 Task: Create a due date automation trigger when advanced on, 2 working days after a card is due add content with a name not ending with resume at 11:00 AM.
Action: Mouse moved to (1049, 86)
Screenshot: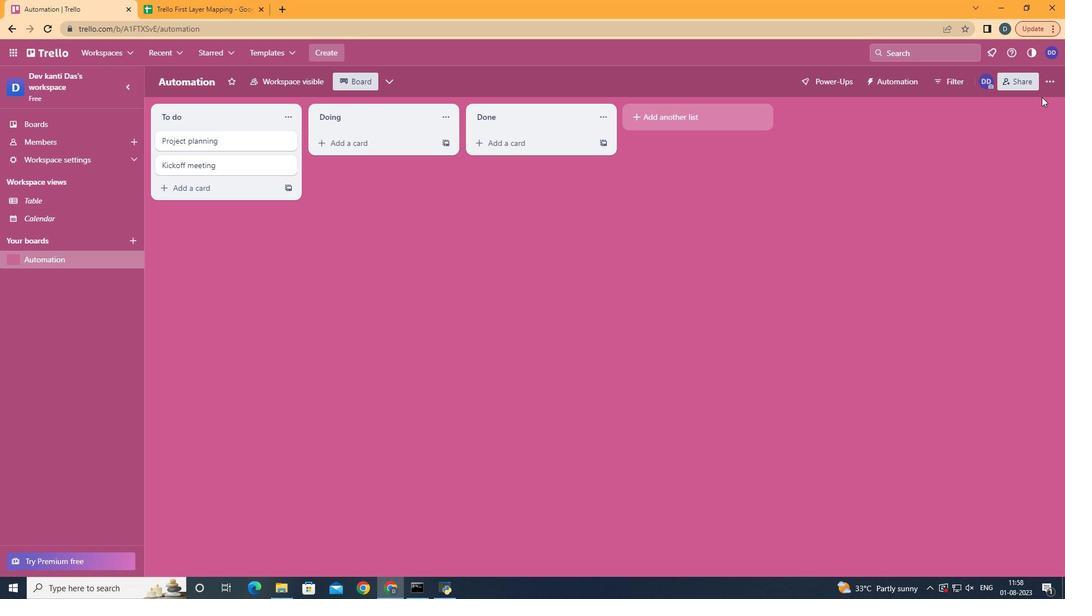 
Action: Mouse pressed left at (1049, 86)
Screenshot: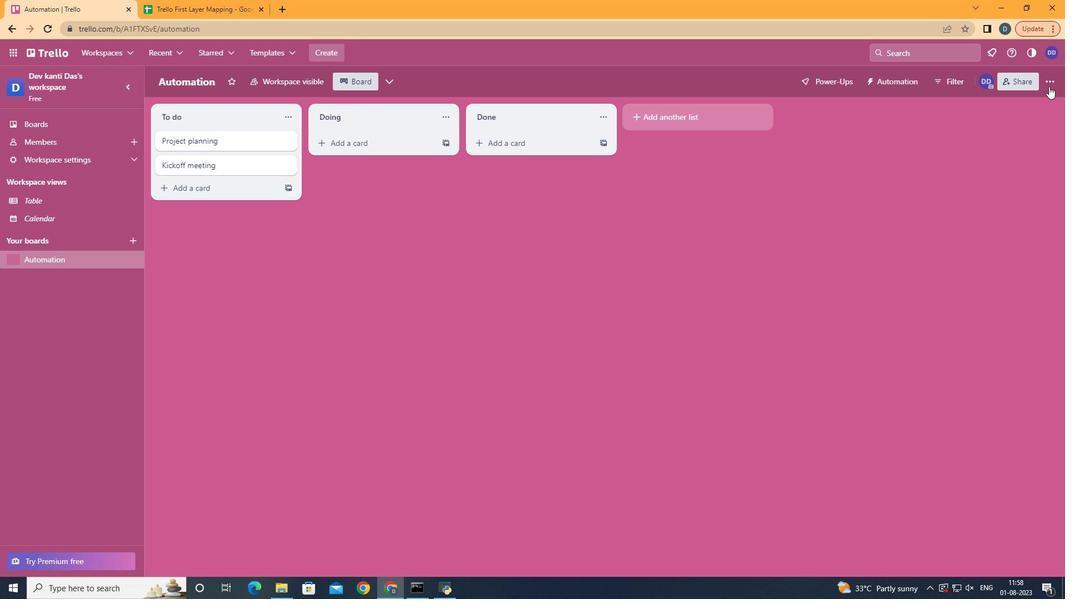 
Action: Mouse moved to (988, 226)
Screenshot: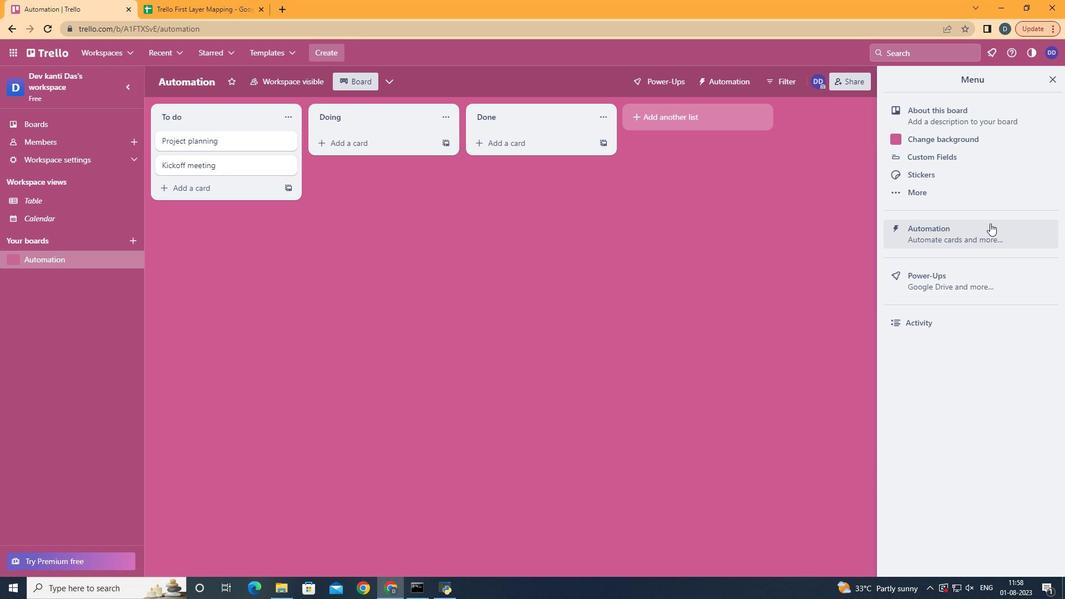 
Action: Mouse pressed left at (988, 226)
Screenshot: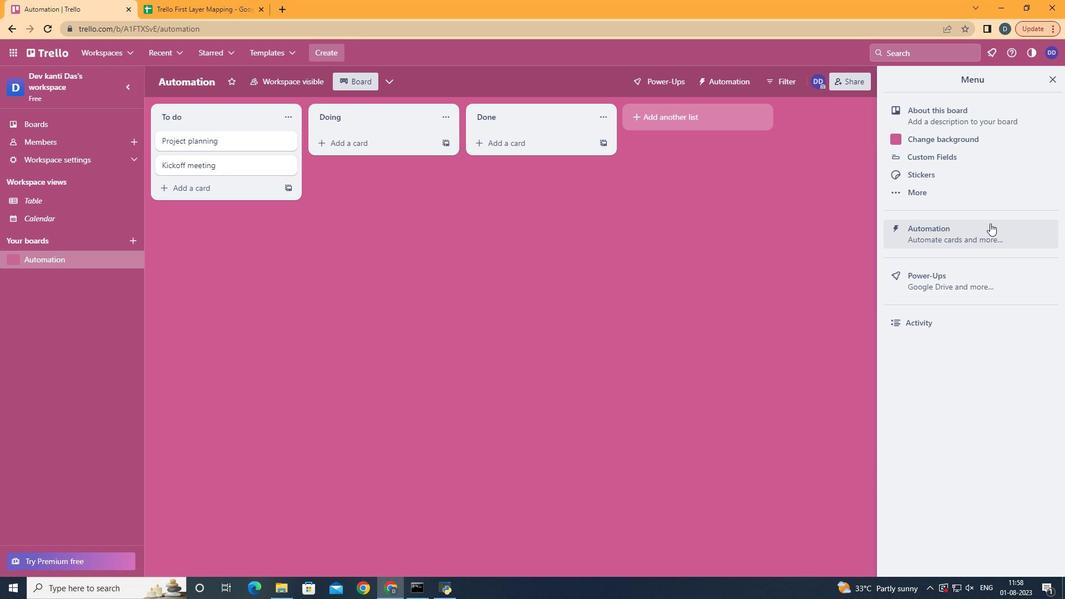 
Action: Mouse moved to (223, 215)
Screenshot: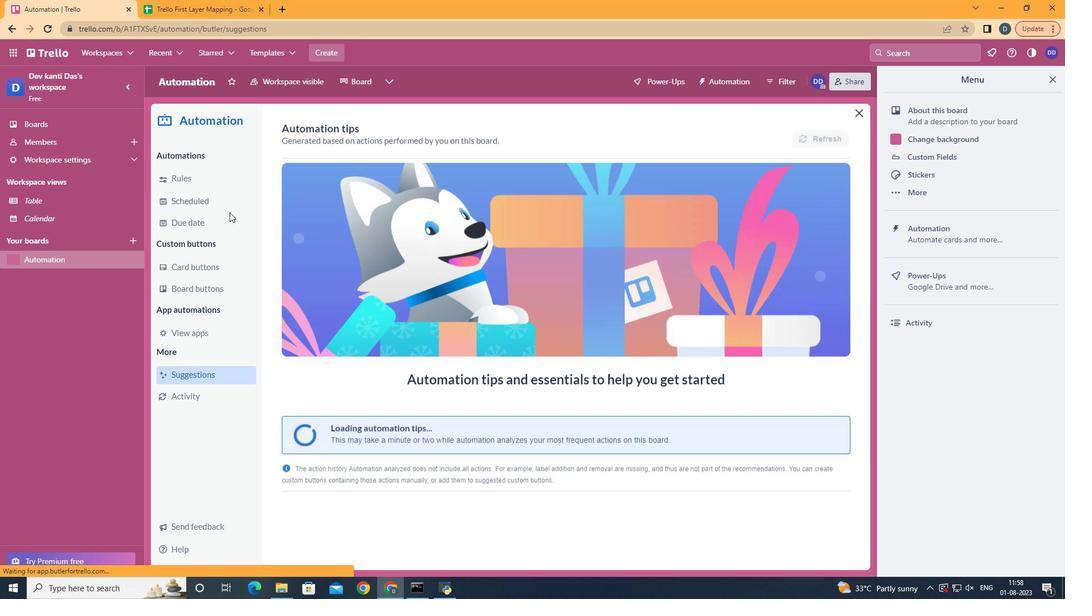
Action: Mouse pressed left at (223, 215)
Screenshot: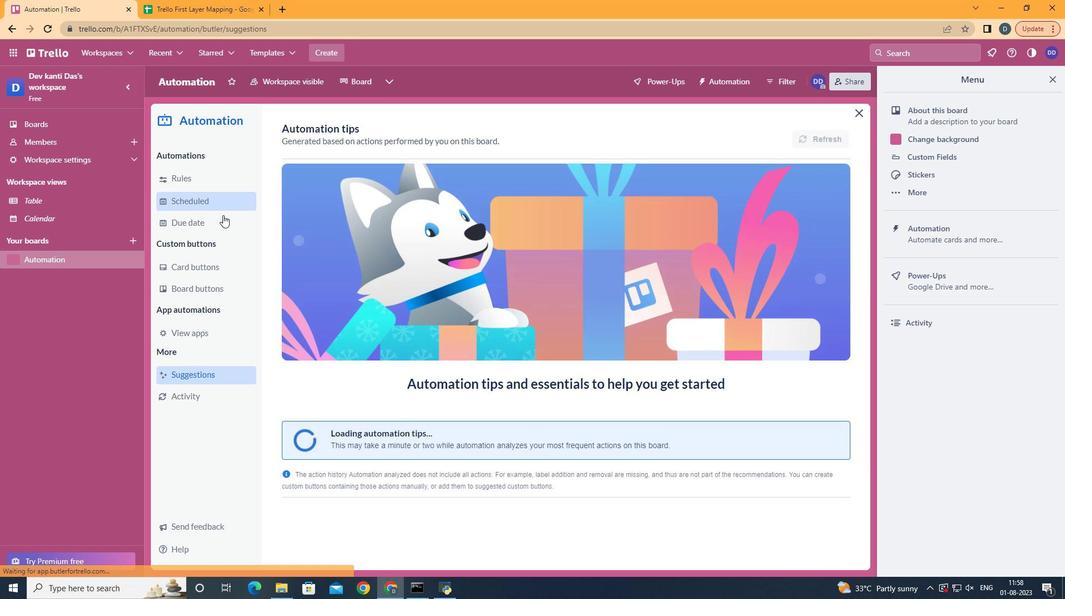
Action: Mouse moved to (797, 134)
Screenshot: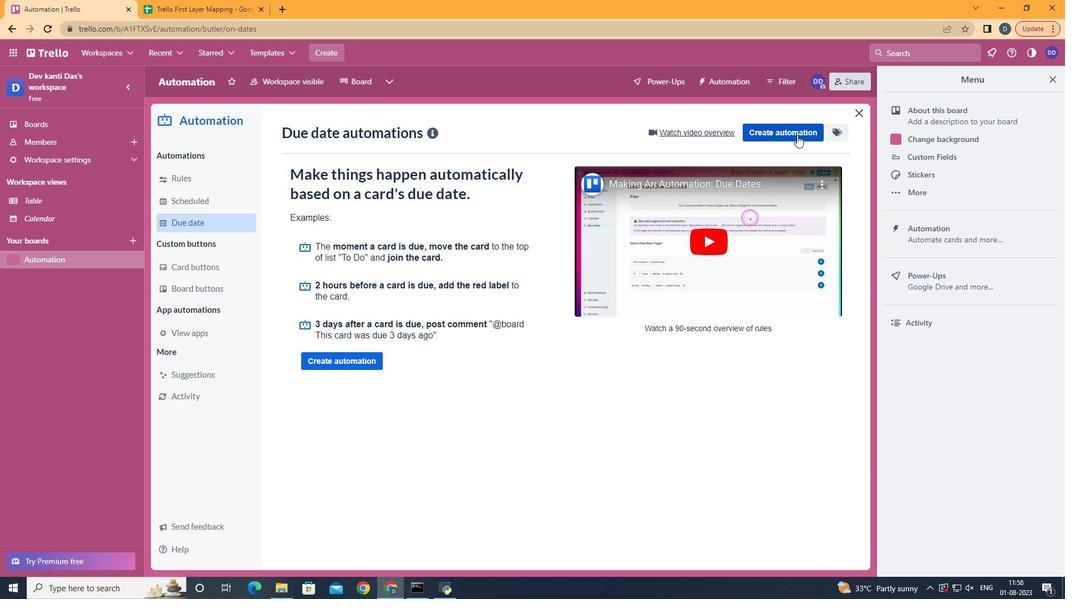 
Action: Mouse pressed left at (797, 134)
Screenshot: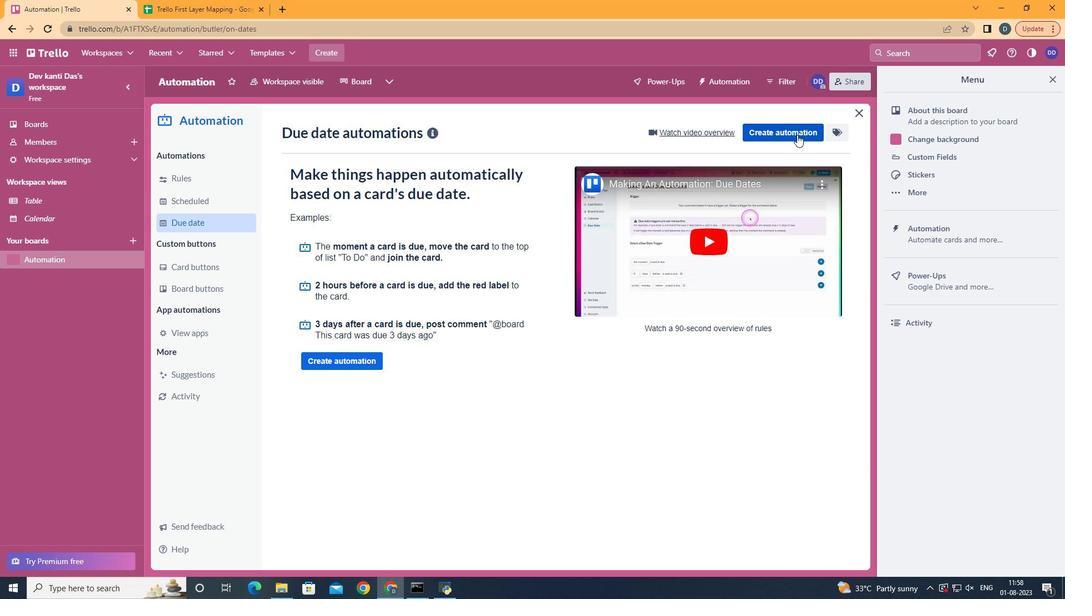
Action: Mouse moved to (632, 243)
Screenshot: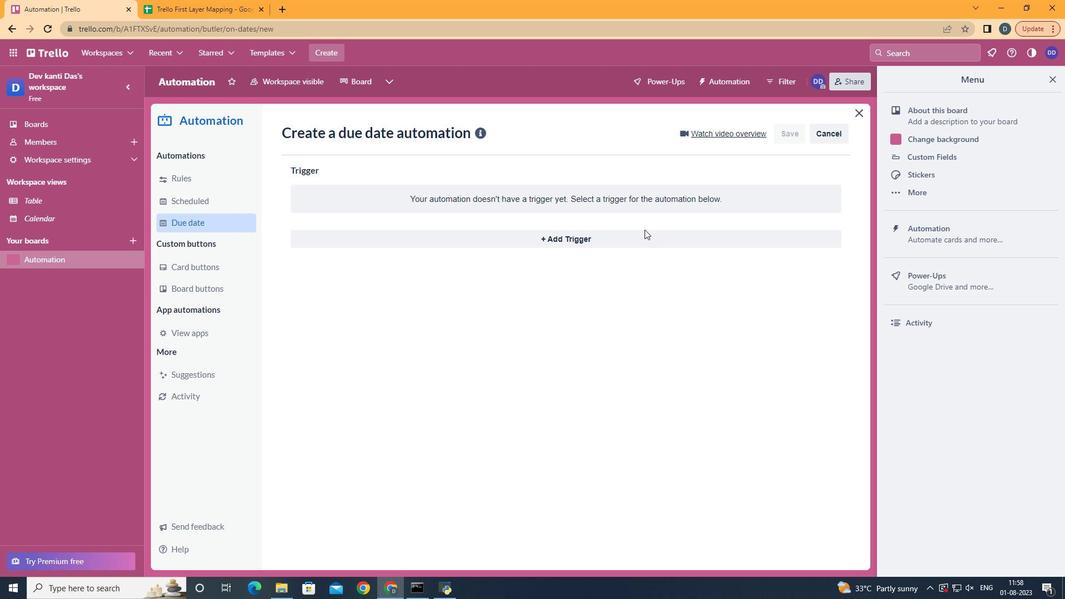 
Action: Mouse pressed left at (632, 243)
Screenshot: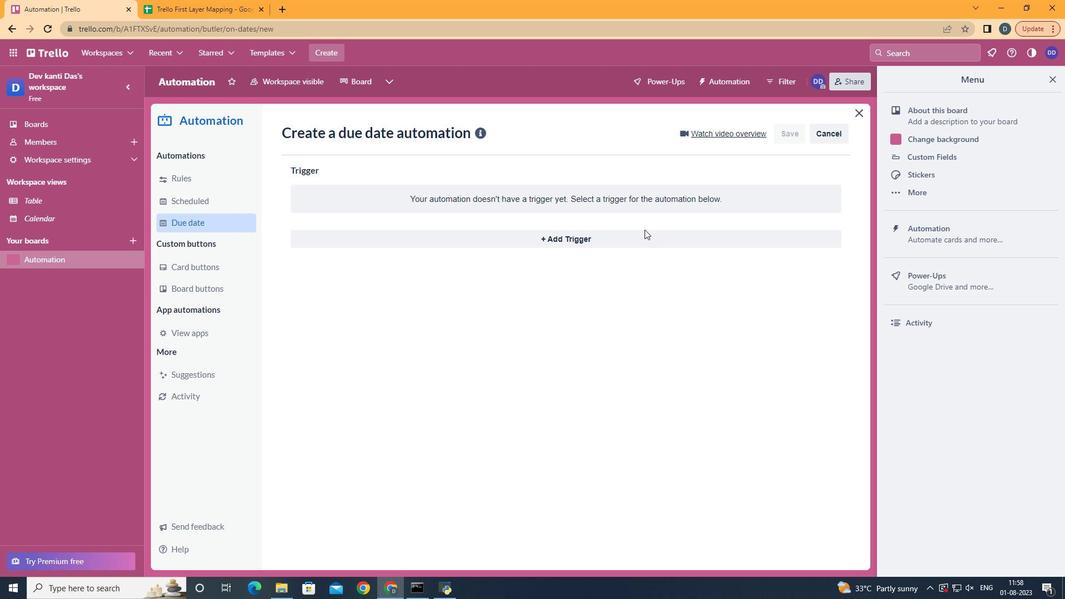 
Action: Mouse moved to (358, 453)
Screenshot: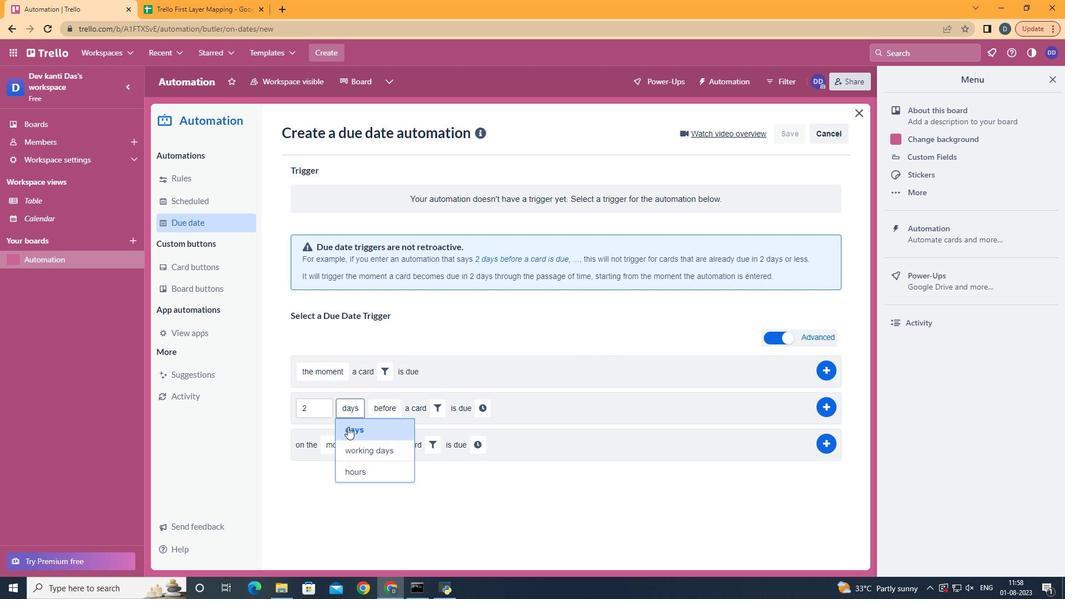 
Action: Mouse pressed left at (358, 453)
Screenshot: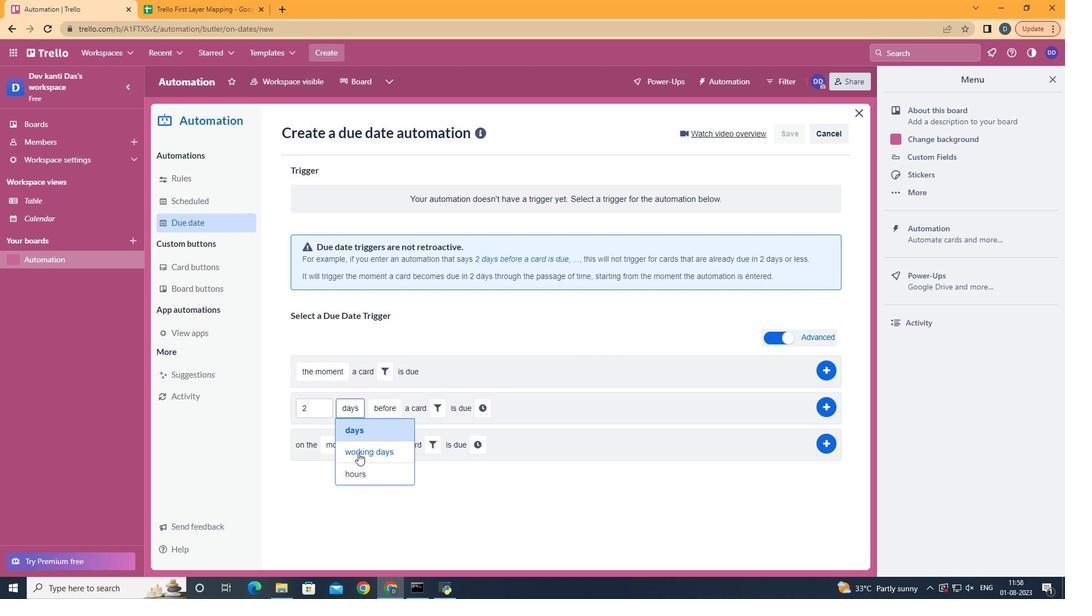 
Action: Mouse moved to (417, 449)
Screenshot: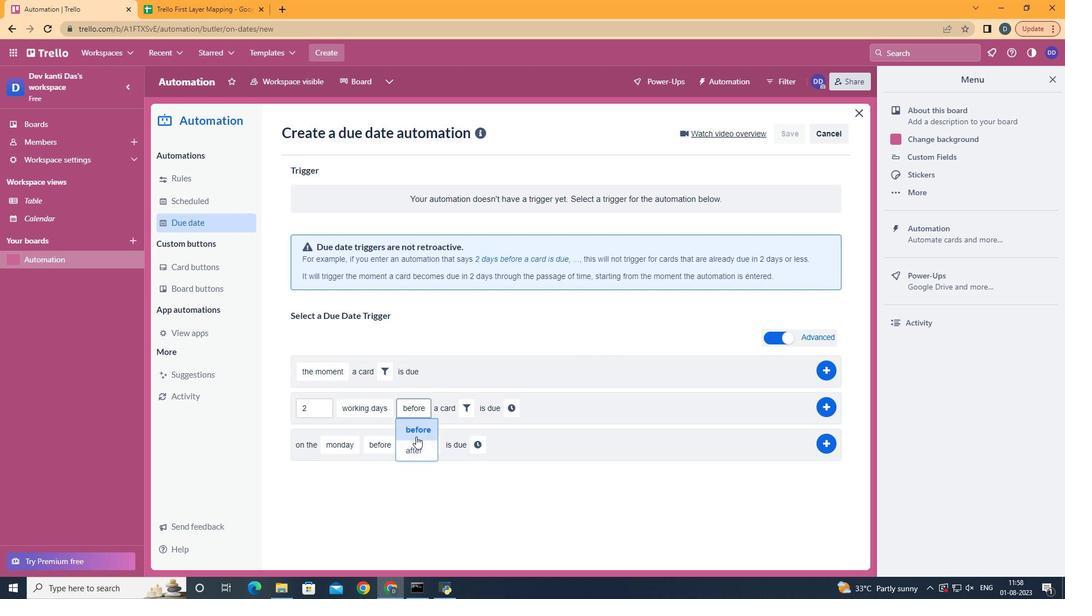 
Action: Mouse pressed left at (417, 449)
Screenshot: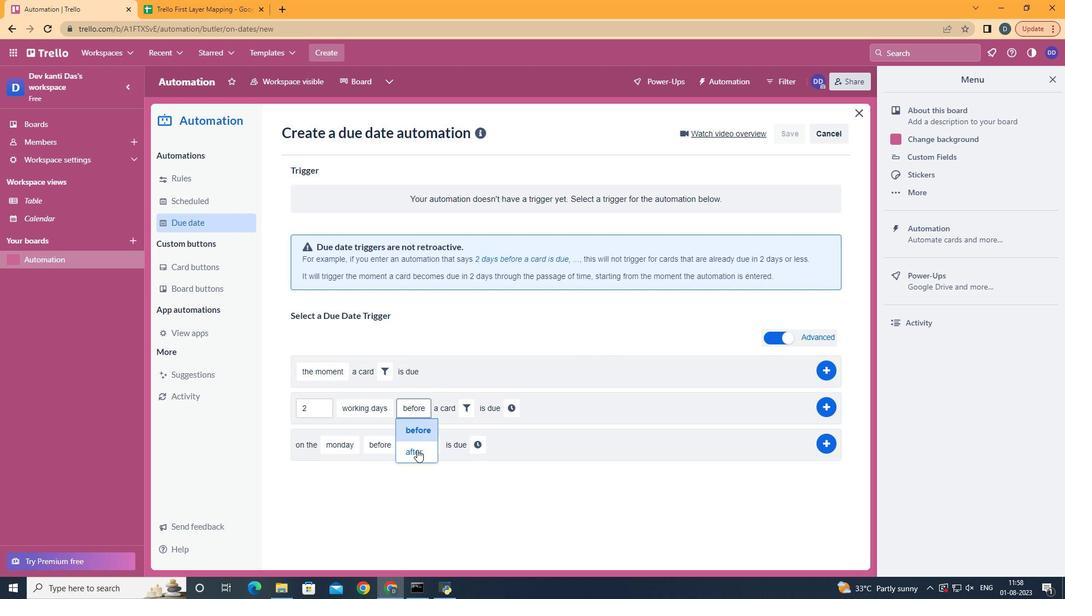 
Action: Mouse moved to (468, 411)
Screenshot: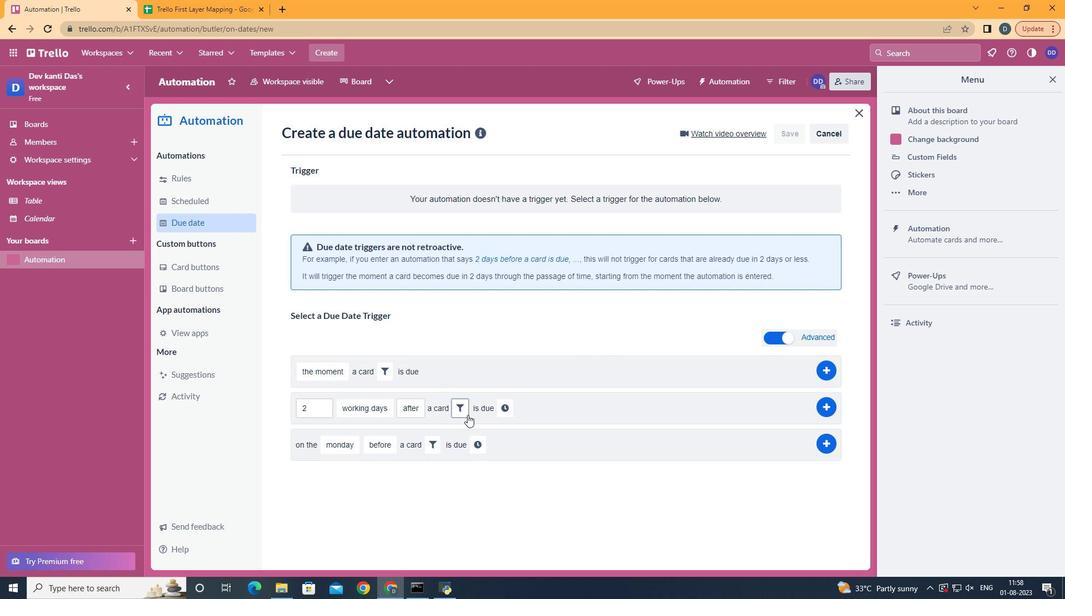 
Action: Mouse pressed left at (468, 411)
Screenshot: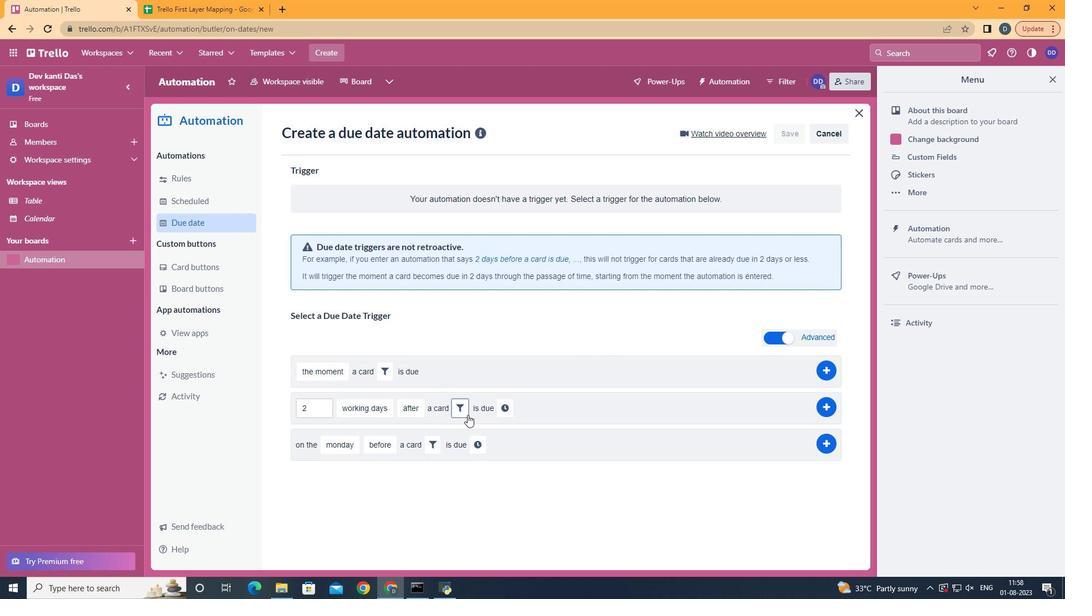 
Action: Mouse moved to (594, 451)
Screenshot: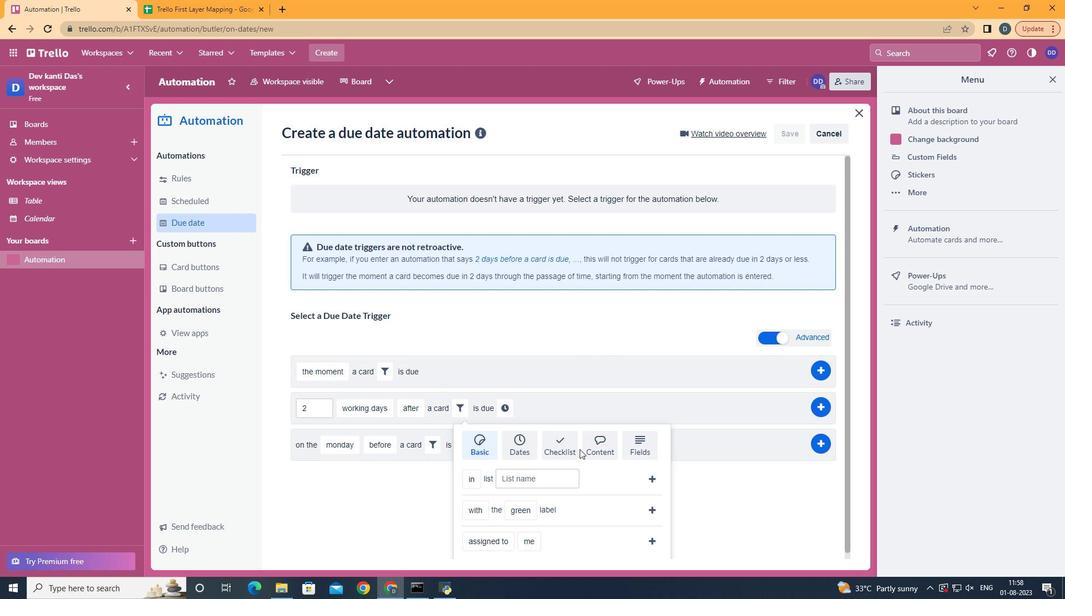 
Action: Mouse pressed left at (594, 451)
Screenshot: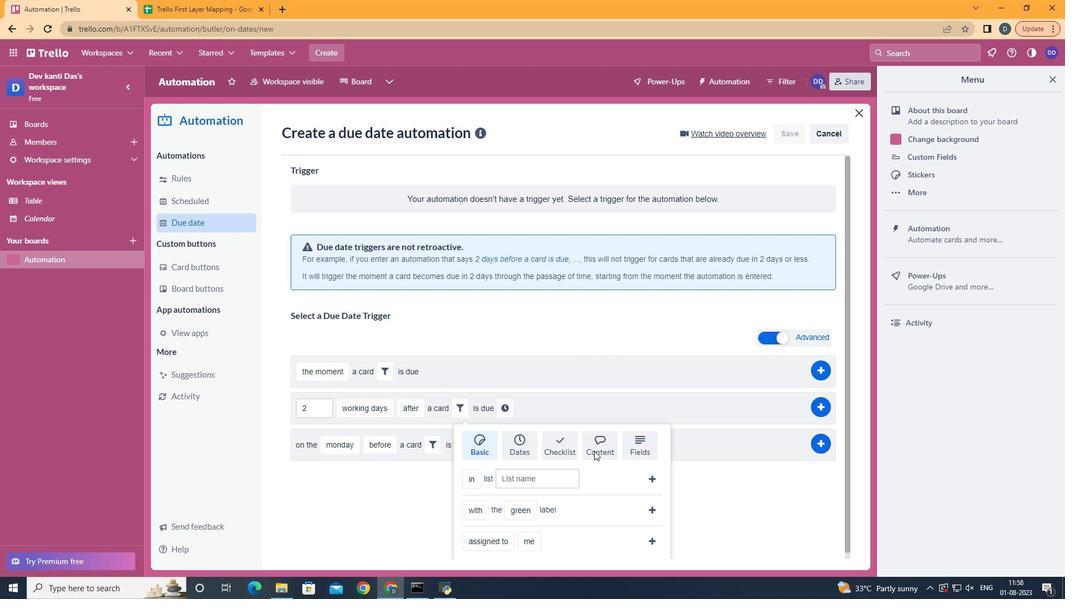 
Action: Mouse moved to (594, 451)
Screenshot: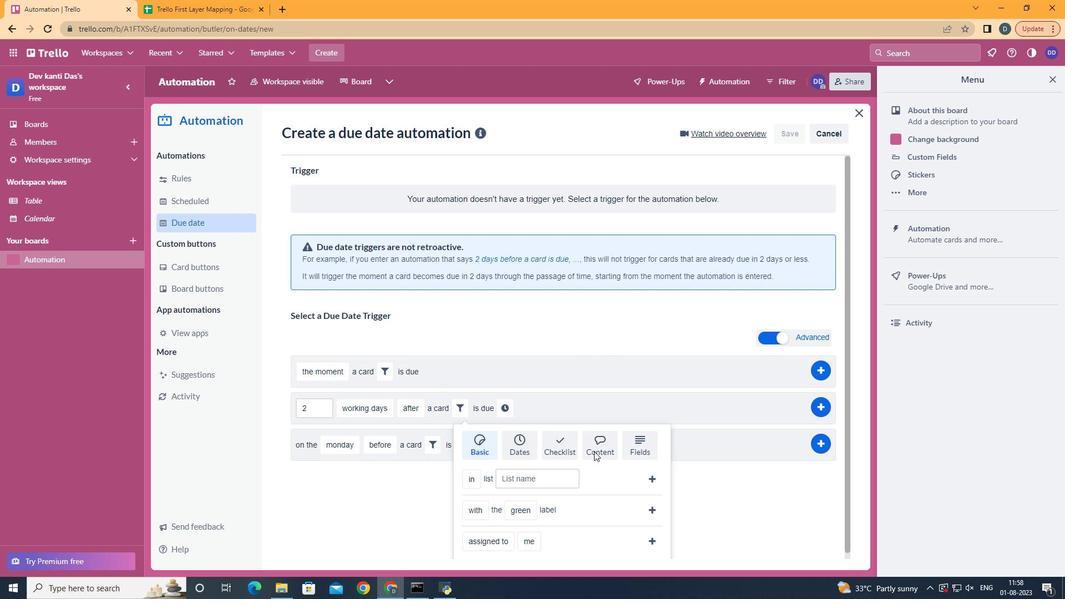 
Action: Mouse scrolled (594, 451) with delta (0, 0)
Screenshot: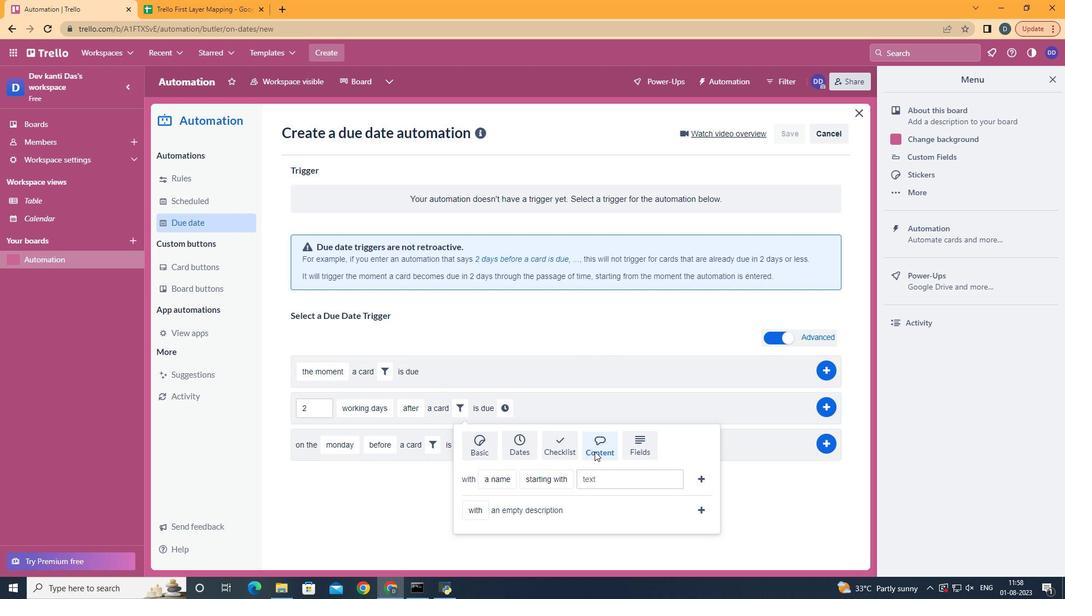 
Action: Mouse scrolled (594, 451) with delta (0, 0)
Screenshot: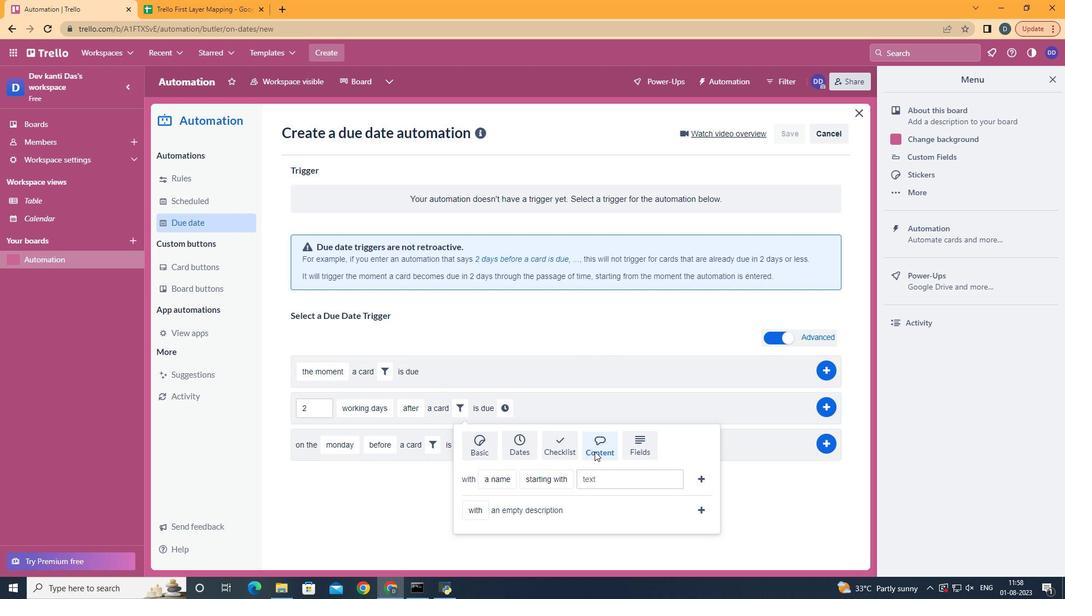 
Action: Mouse scrolled (594, 451) with delta (0, 0)
Screenshot: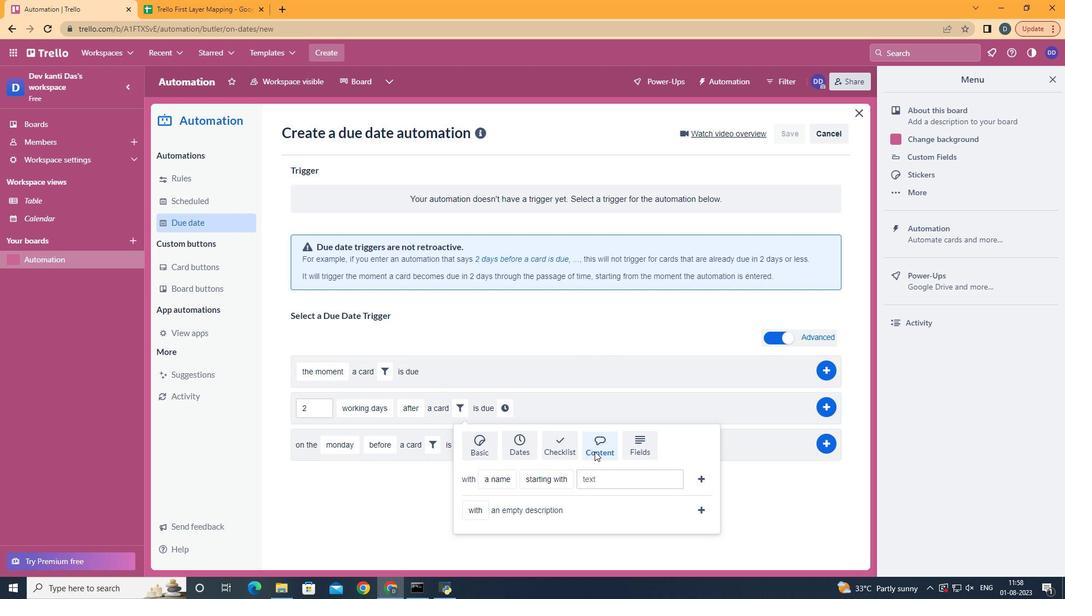 
Action: Mouse scrolled (594, 451) with delta (0, 0)
Screenshot: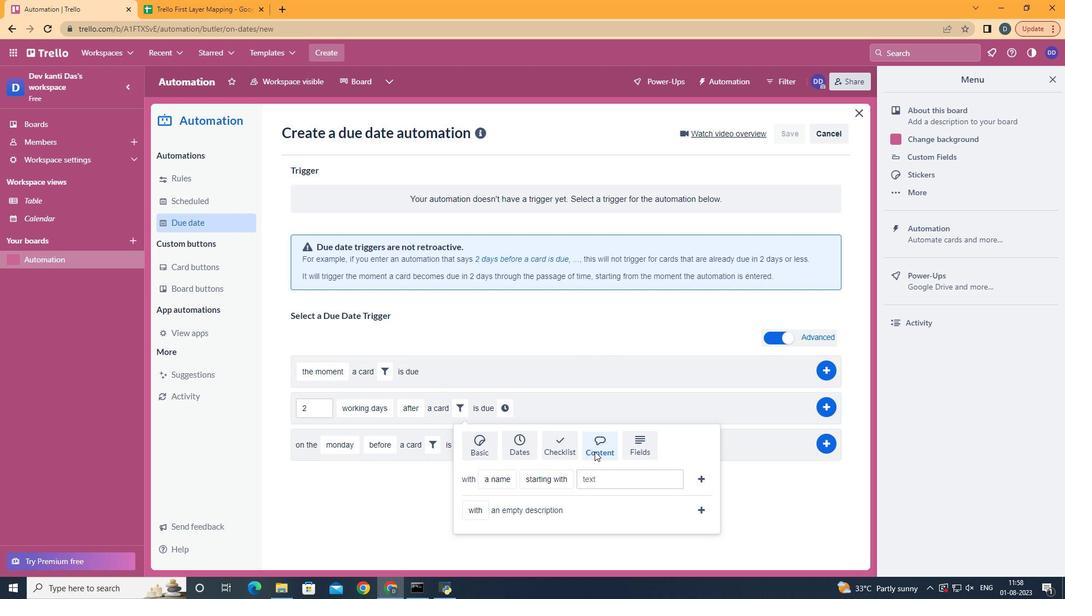 
Action: Mouse moved to (506, 504)
Screenshot: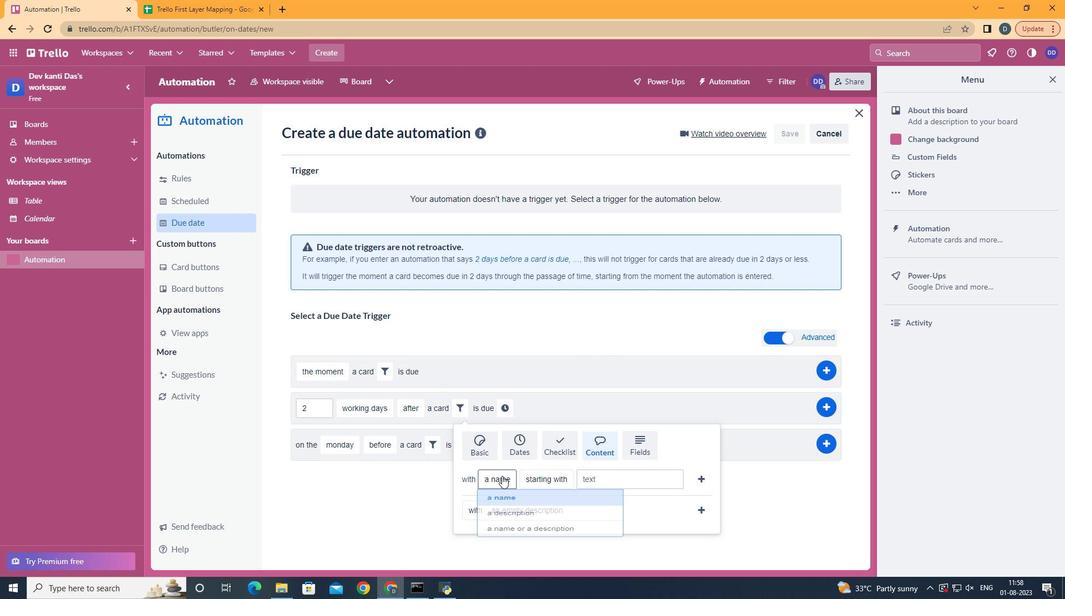 
Action: Mouse pressed left at (506, 504)
Screenshot: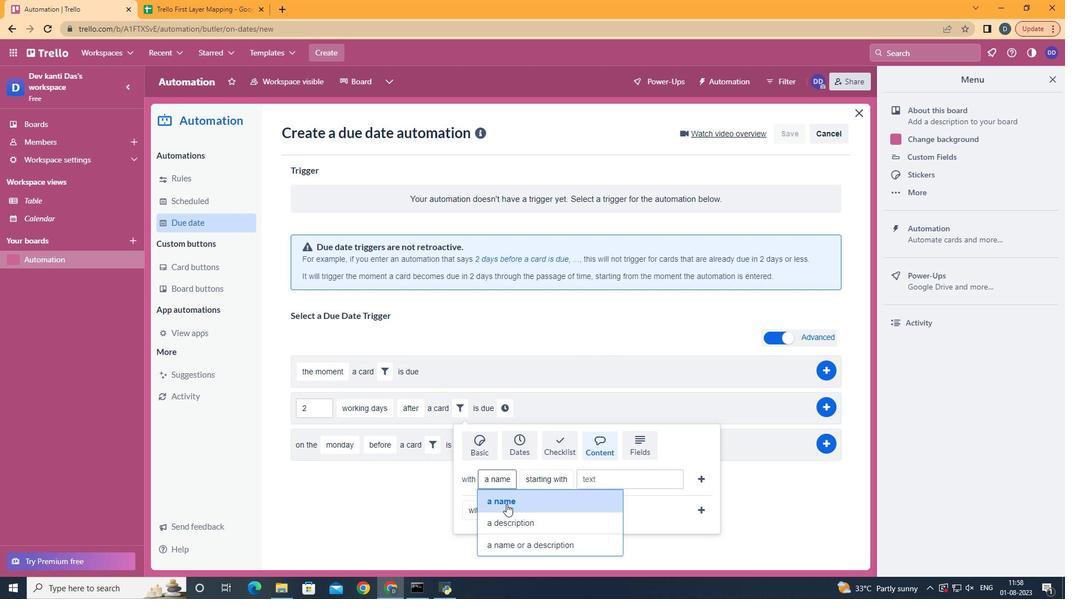 
Action: Mouse moved to (567, 433)
Screenshot: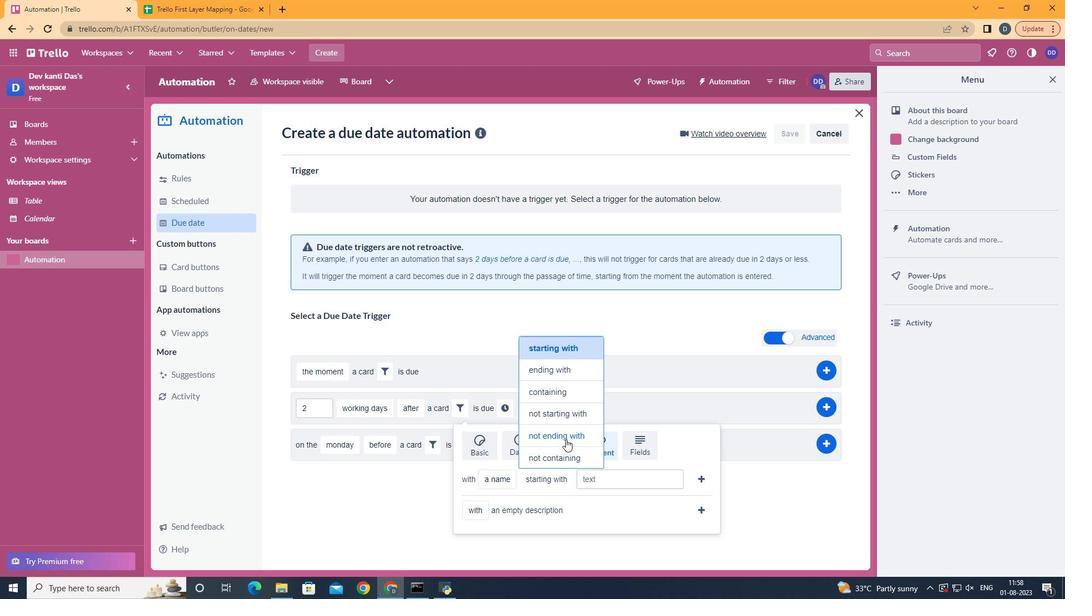
Action: Mouse pressed left at (567, 433)
Screenshot: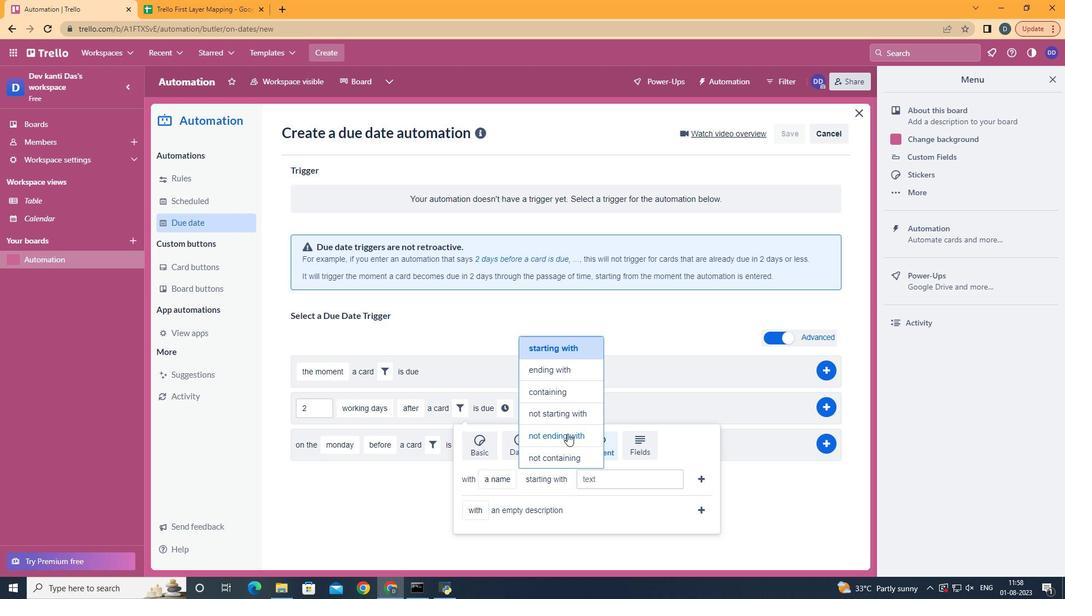 
Action: Mouse moved to (625, 477)
Screenshot: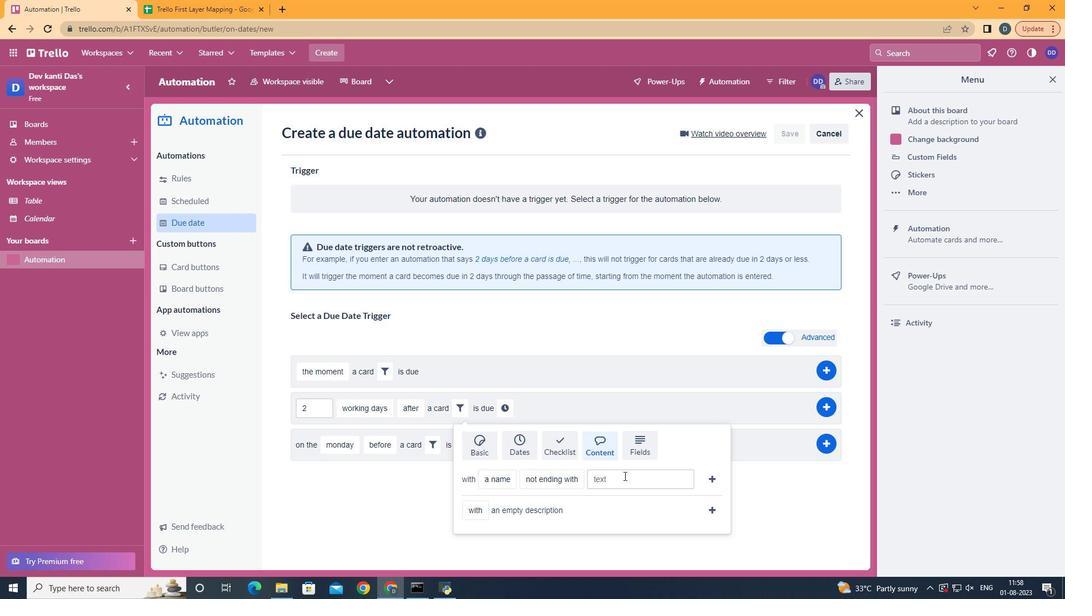 
Action: Mouse pressed left at (625, 477)
Screenshot: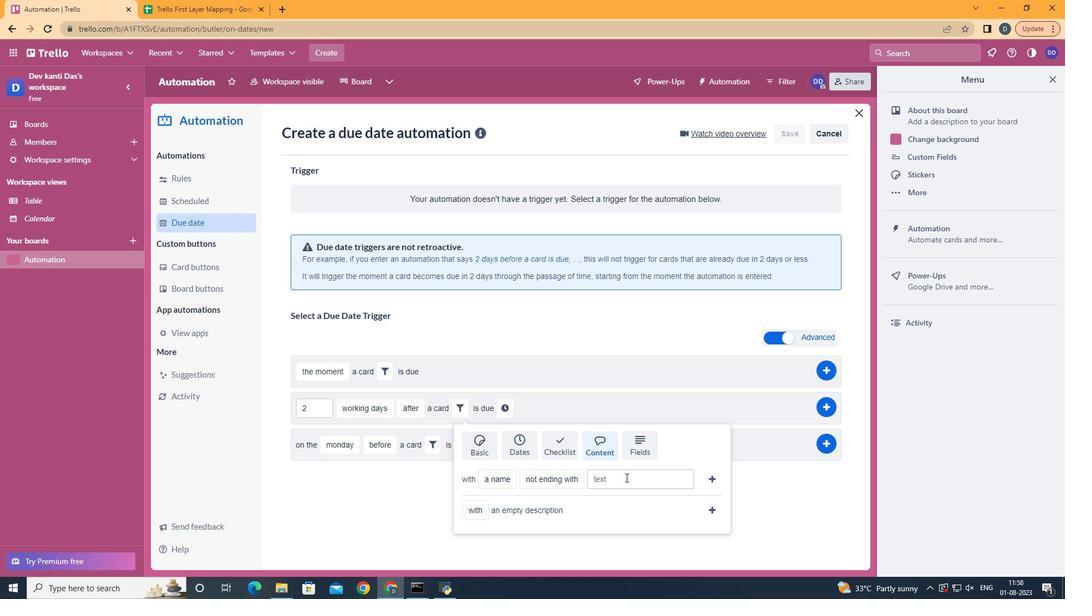 
Action: Key pressed resume
Screenshot: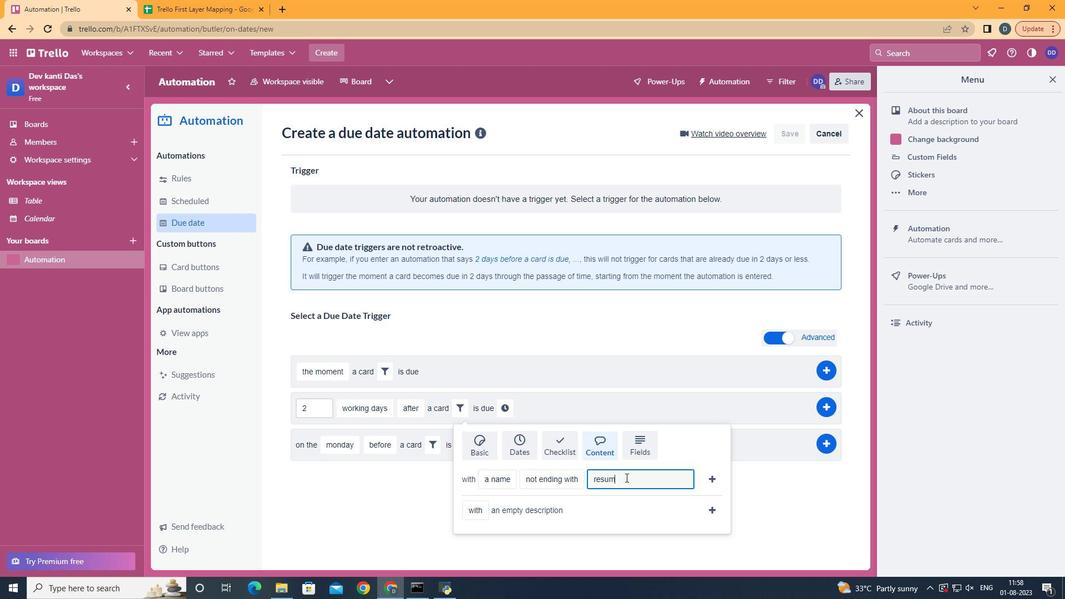 
Action: Mouse moved to (716, 479)
Screenshot: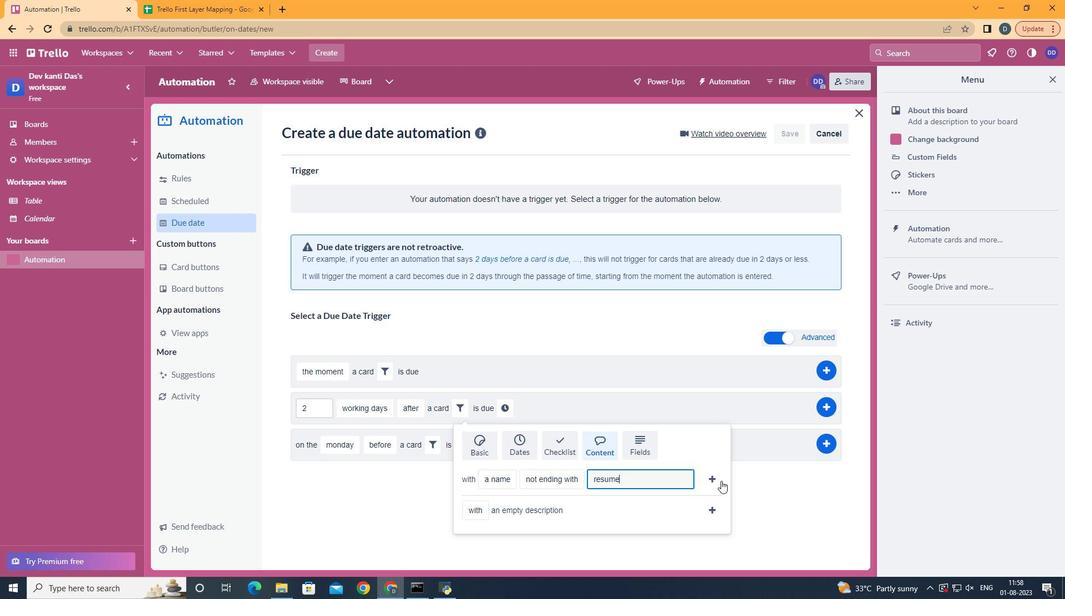 
Action: Mouse pressed left at (716, 479)
Screenshot: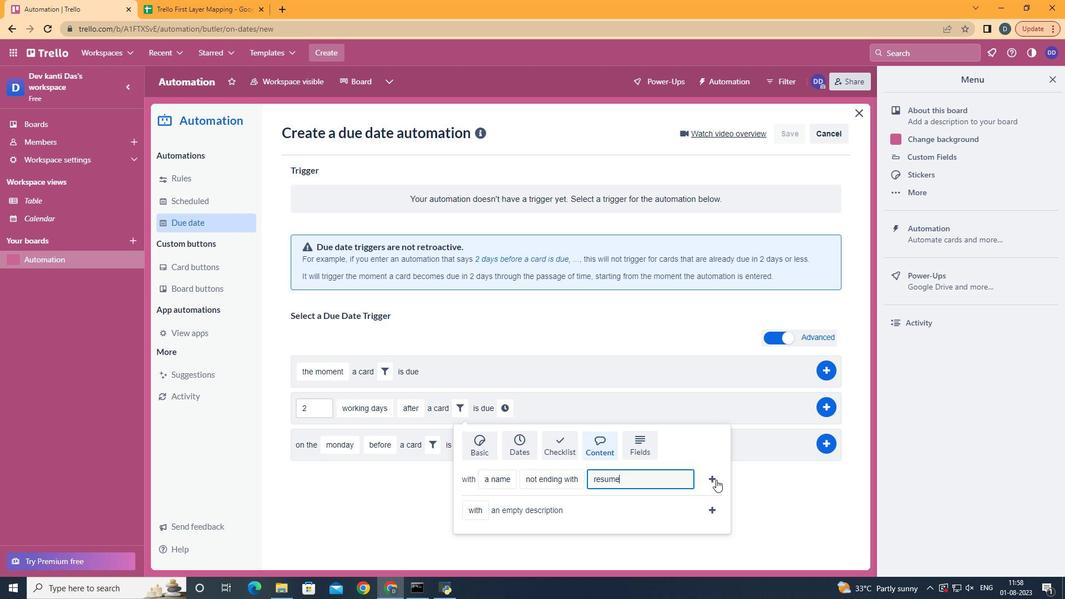 
Action: Mouse moved to (648, 405)
Screenshot: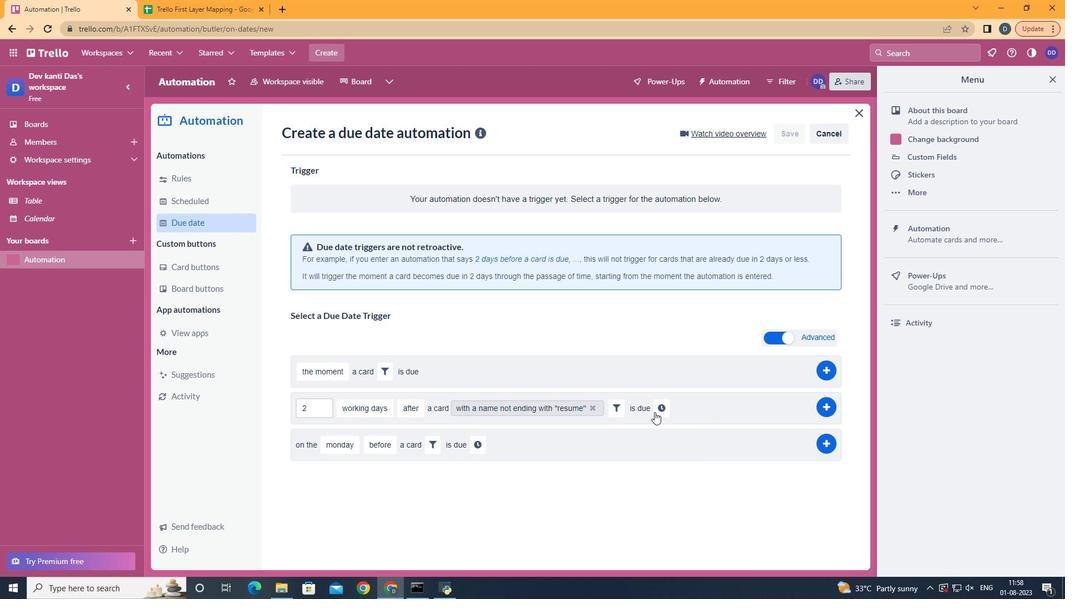 
Action: Mouse pressed left at (648, 405)
Screenshot: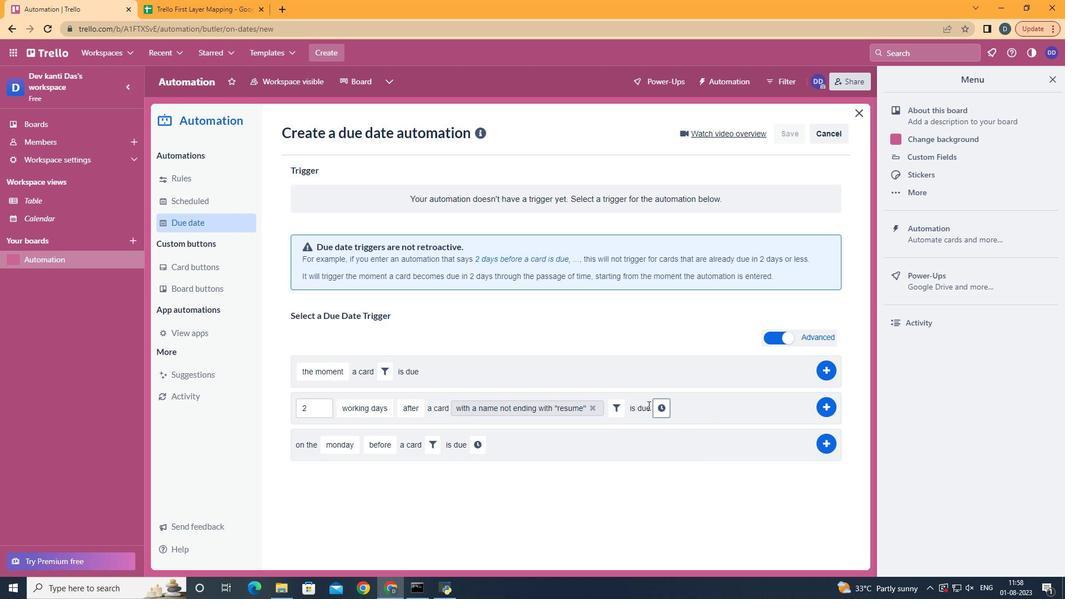 
Action: Mouse moved to (659, 409)
Screenshot: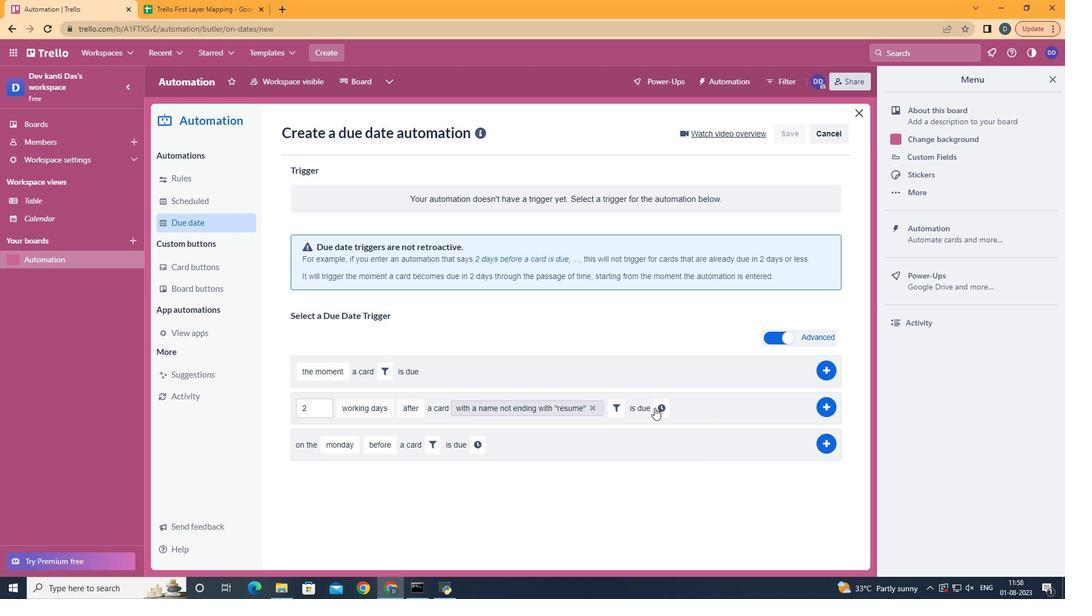 
Action: Mouse pressed left at (659, 409)
Screenshot: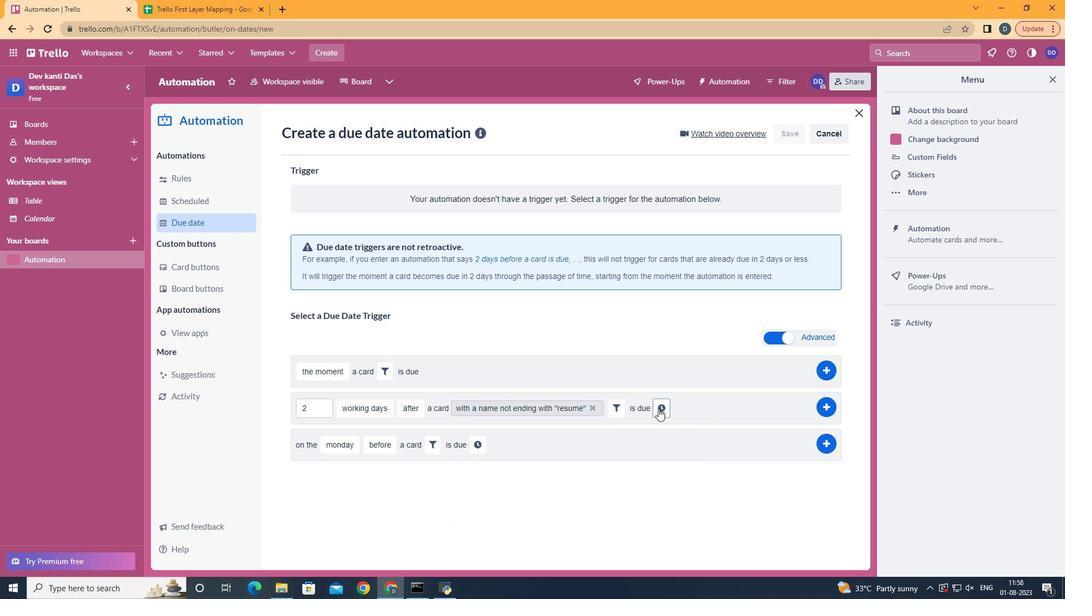 
Action: Mouse moved to (689, 411)
Screenshot: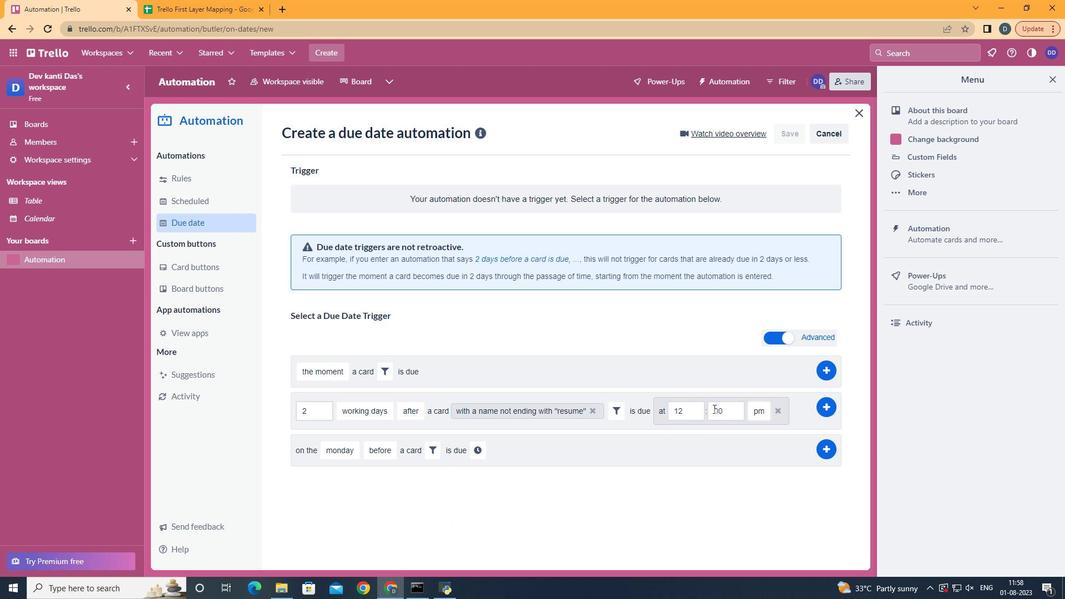 
Action: Mouse pressed left at (689, 411)
Screenshot: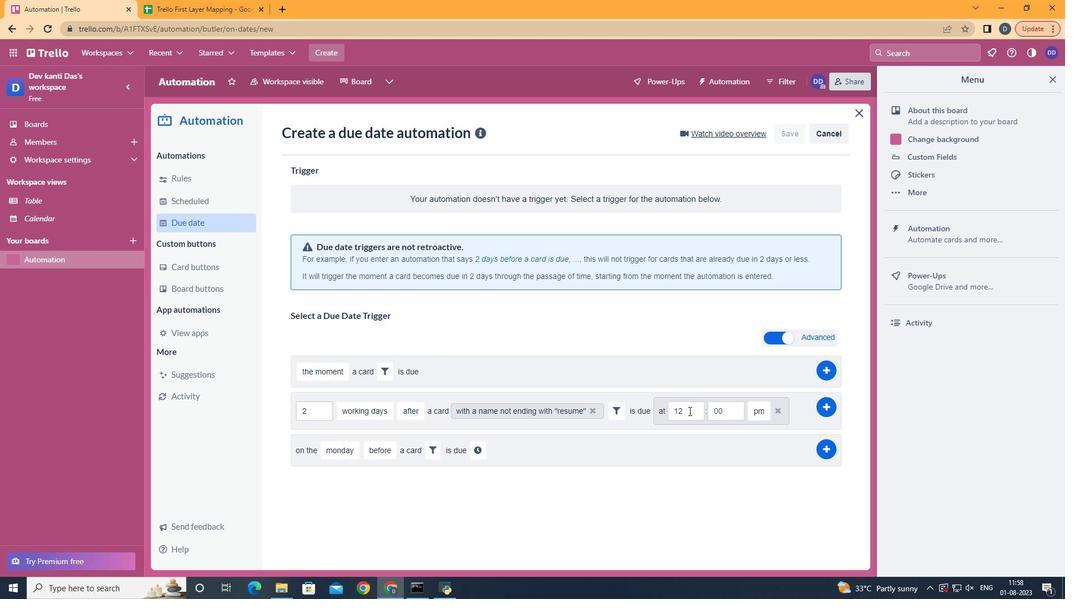 
Action: Key pressed <Key.backspace>1
Screenshot: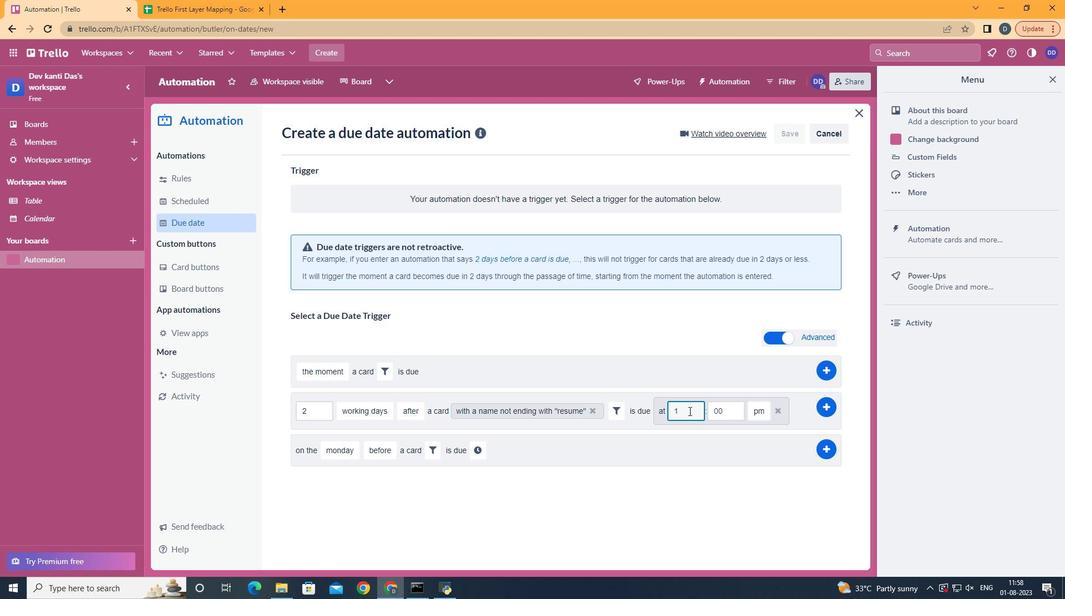 
Action: Mouse moved to (759, 431)
Screenshot: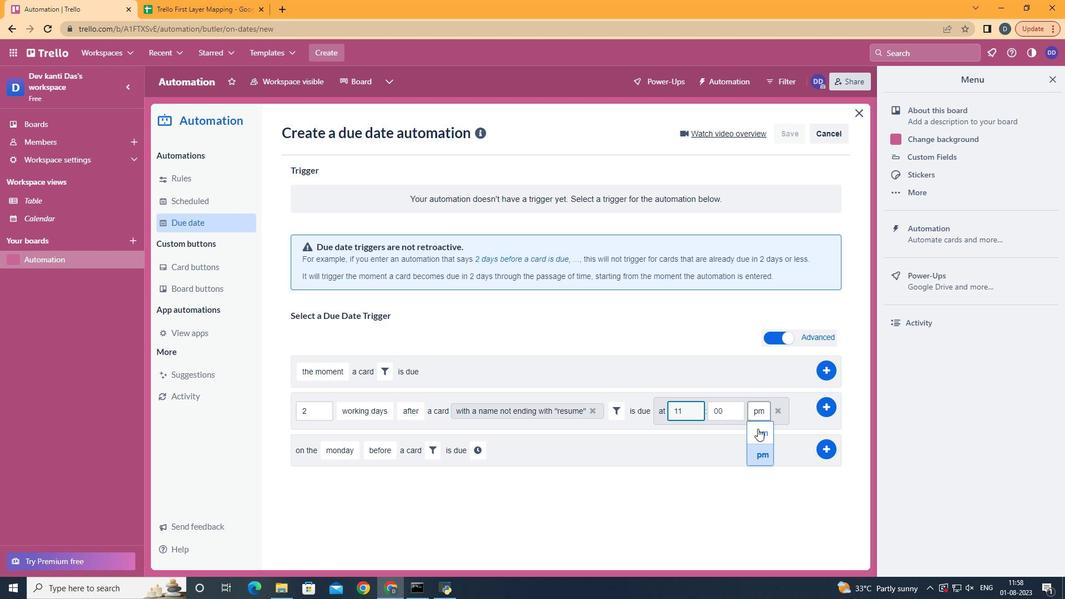 
Action: Mouse pressed left at (759, 431)
Screenshot: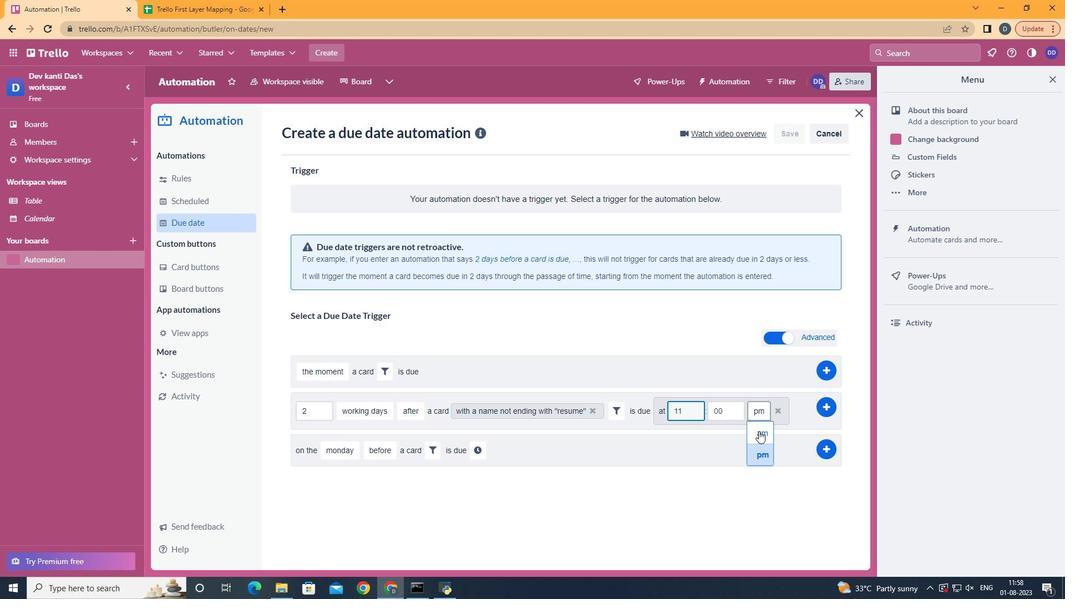 
Action: Mouse moved to (821, 407)
Screenshot: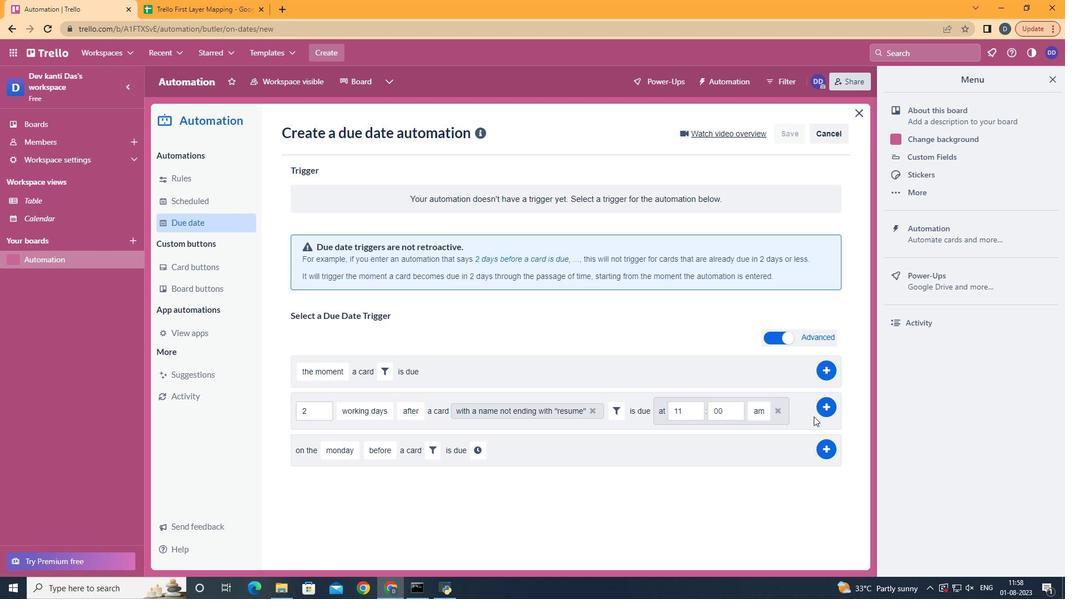 
Action: Mouse pressed left at (821, 407)
Screenshot: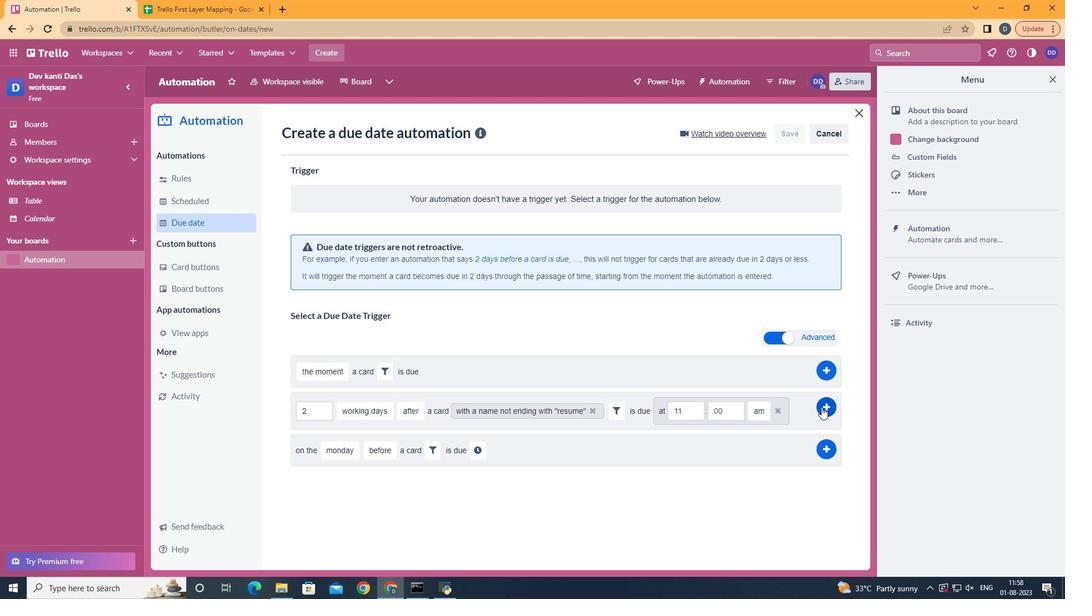 
Action: Mouse moved to (593, 264)
Screenshot: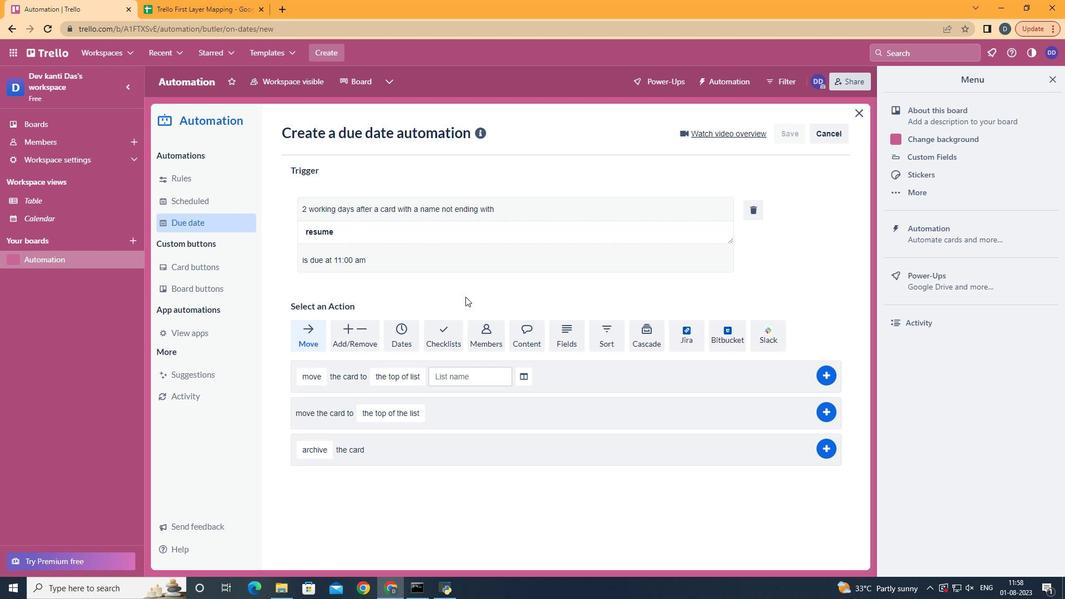 
